 Task: Create a section Code Commanders and in the section, add a milestone Artificial Intelligence Implementation in the project TreatWorks.
Action: Mouse moved to (64, 401)
Screenshot: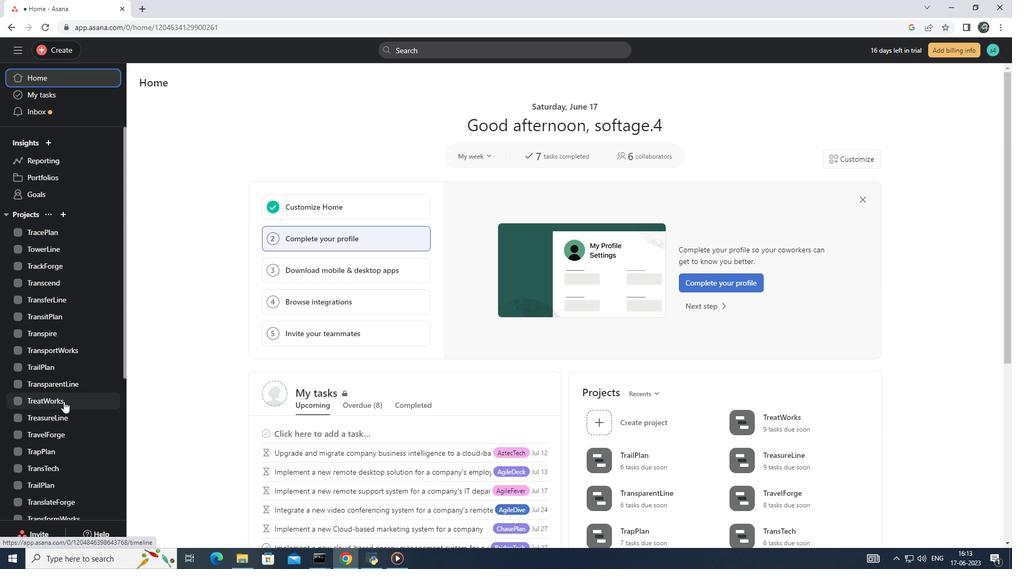 
Action: Mouse pressed left at (64, 401)
Screenshot: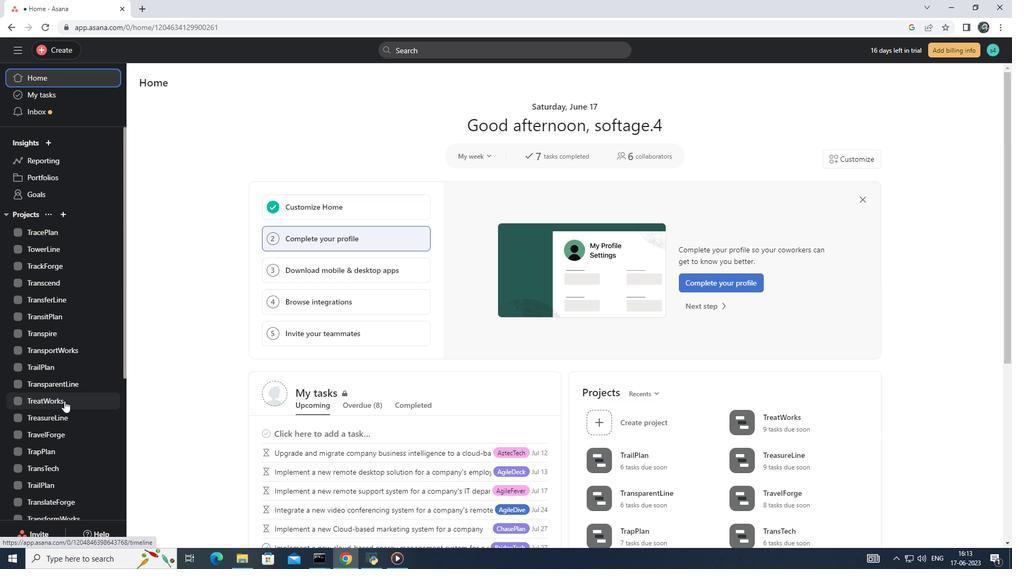 
Action: Mouse moved to (197, 412)
Screenshot: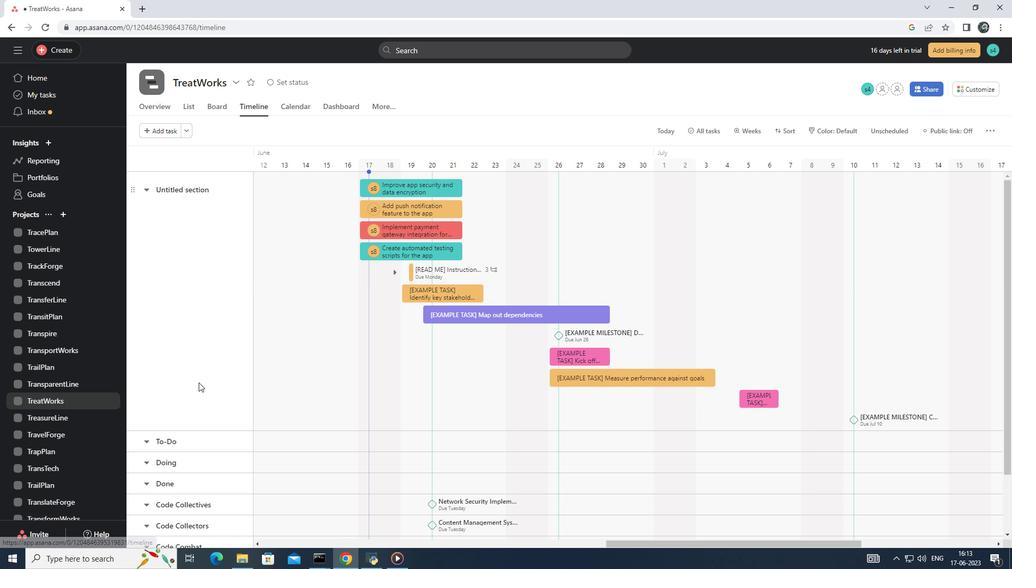 
Action: Mouse scrolled (197, 409) with delta (0, 0)
Screenshot: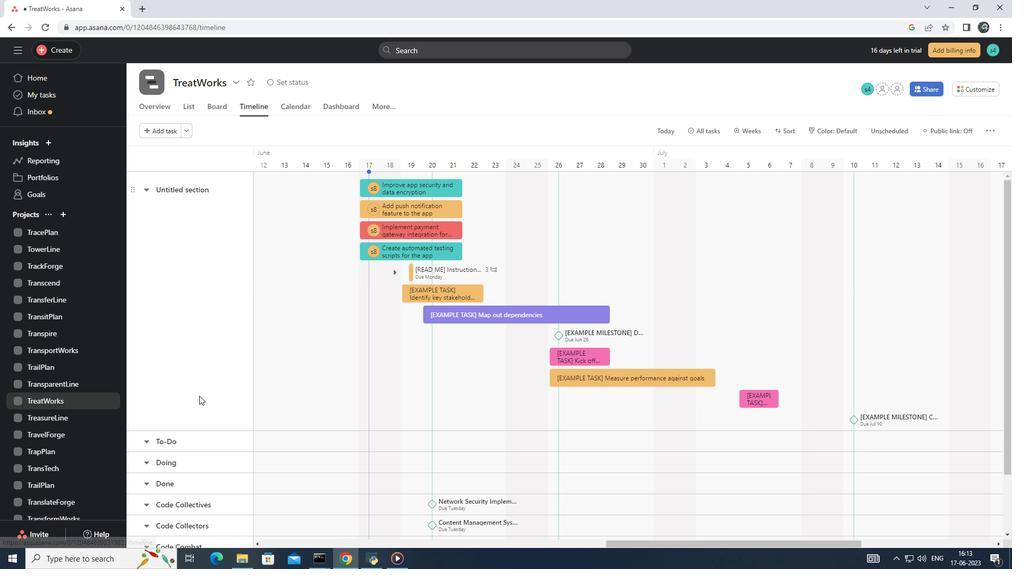 
Action: Mouse moved to (197, 413)
Screenshot: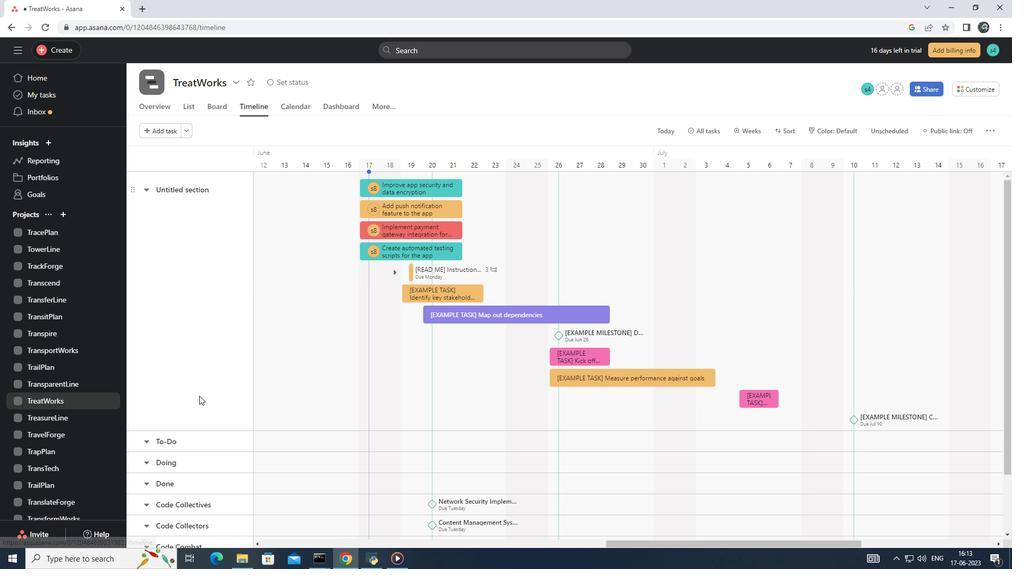 
Action: Mouse scrolled (197, 413) with delta (0, 0)
Screenshot: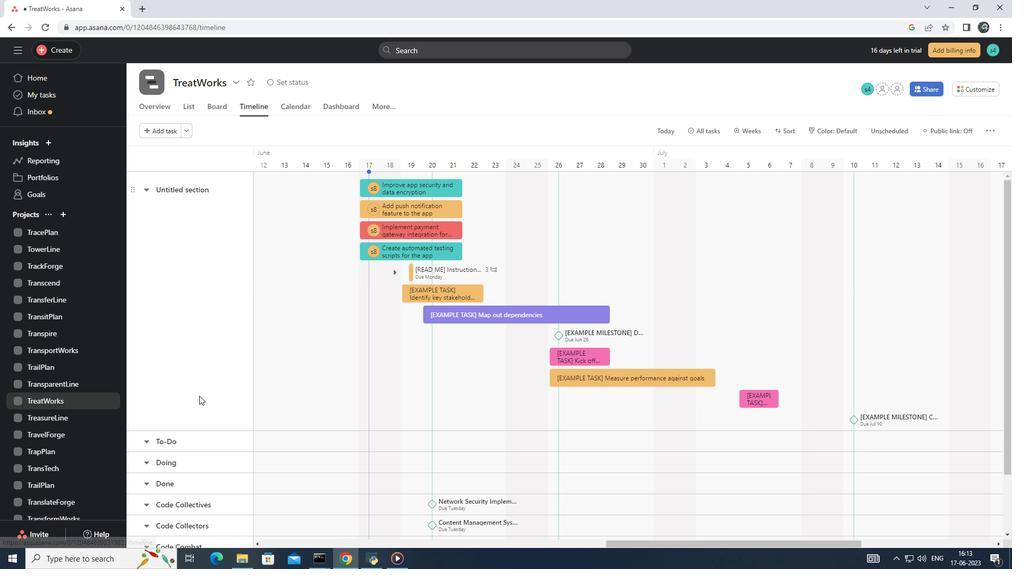 
Action: Mouse moved to (197, 436)
Screenshot: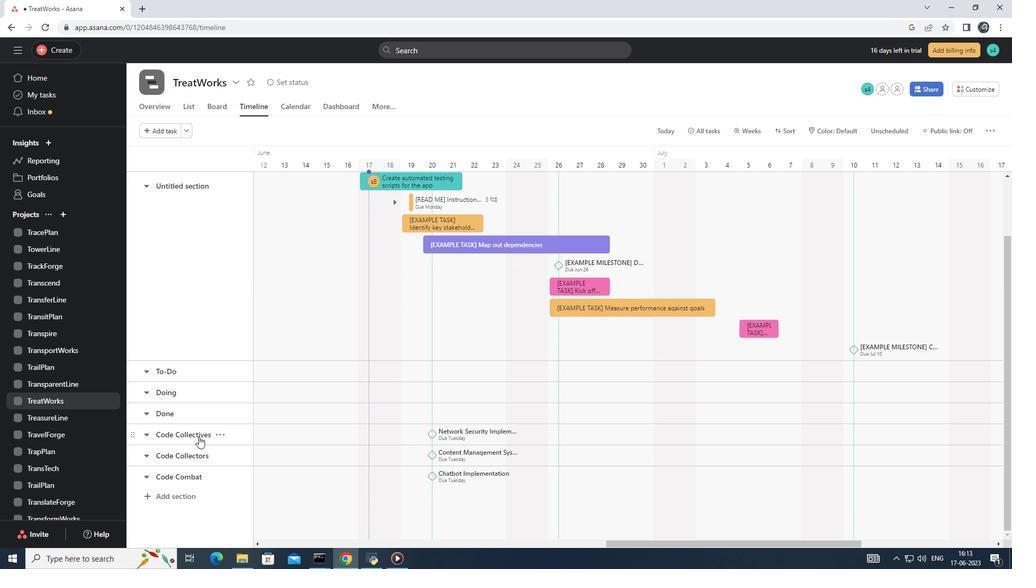 
Action: Mouse scrolled (198, 436) with delta (0, 0)
Screenshot: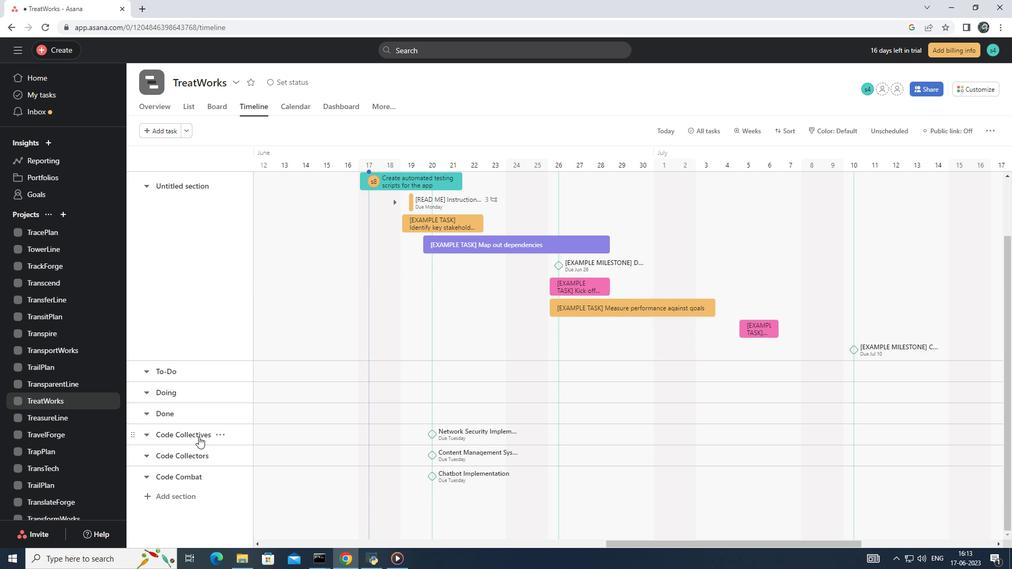 
Action: Mouse moved to (181, 497)
Screenshot: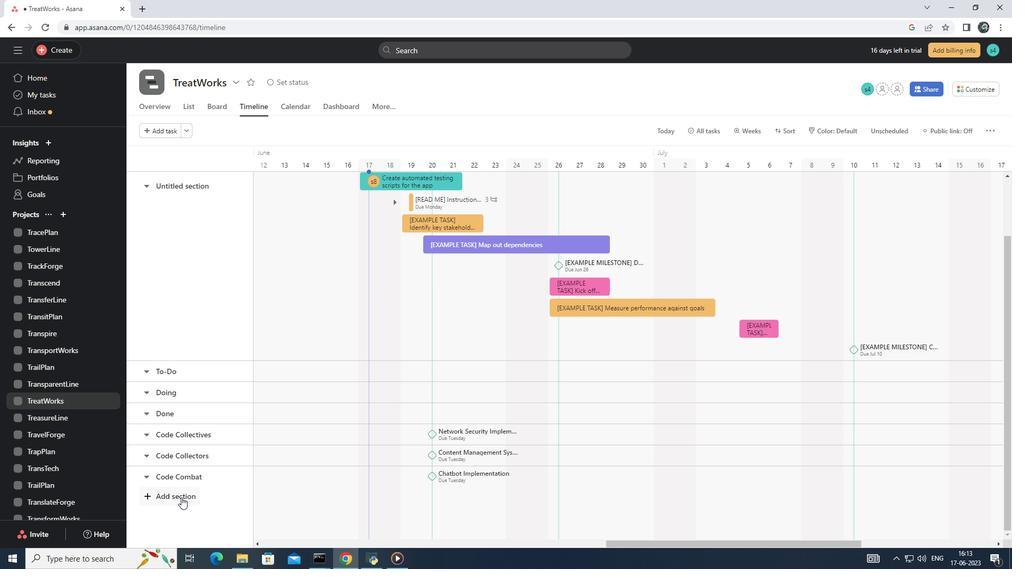 
Action: Mouse pressed left at (181, 497)
Screenshot: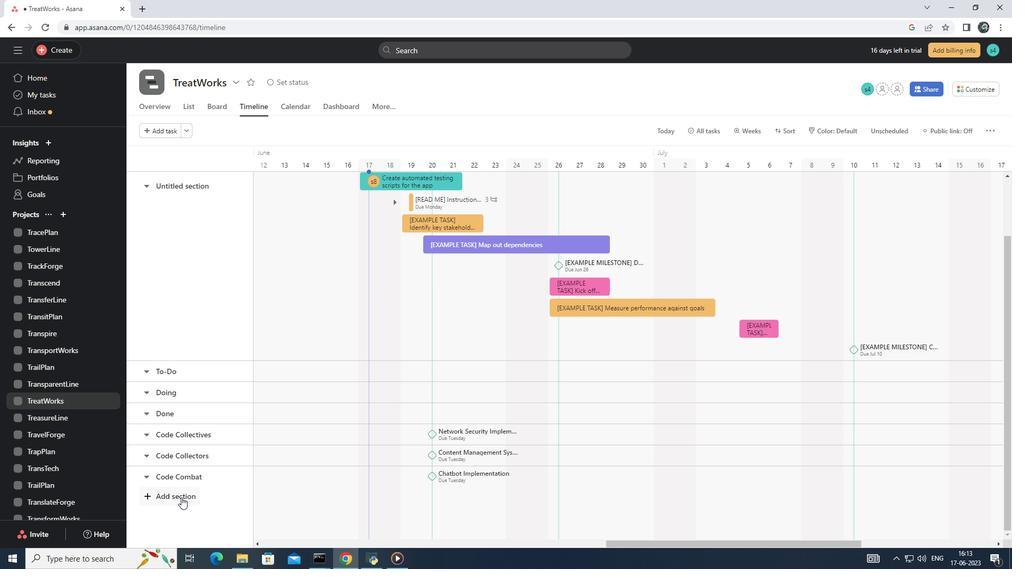 
Action: Mouse moved to (180, 505)
Screenshot: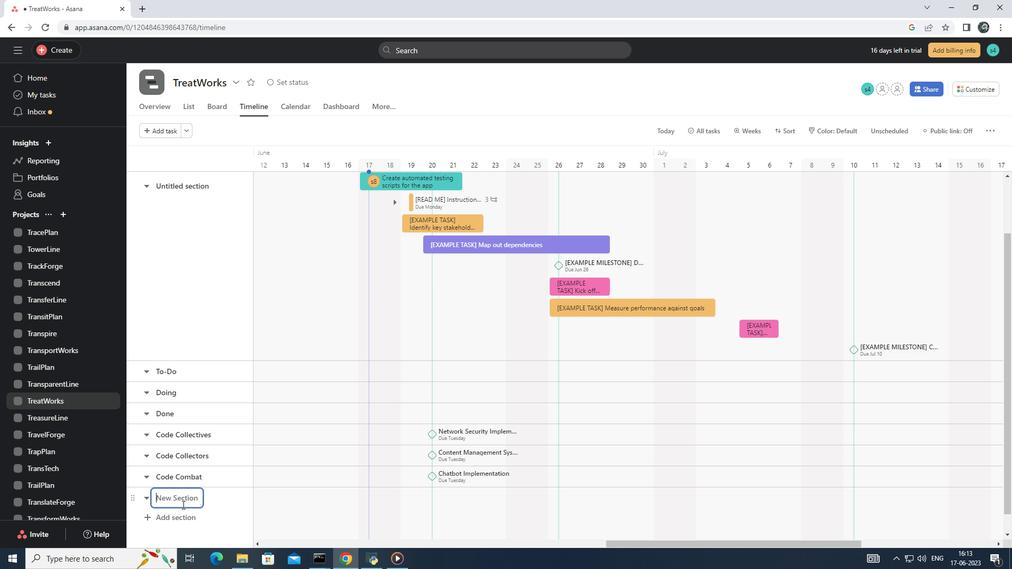 
Action: Mouse pressed left at (180, 505)
Screenshot: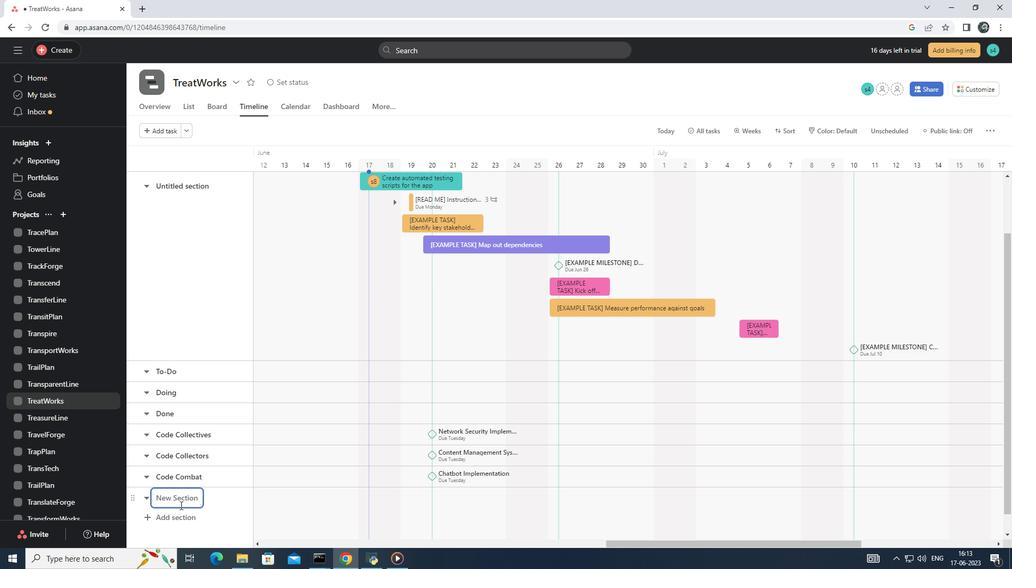 
Action: Mouse moved to (180, 505)
Screenshot: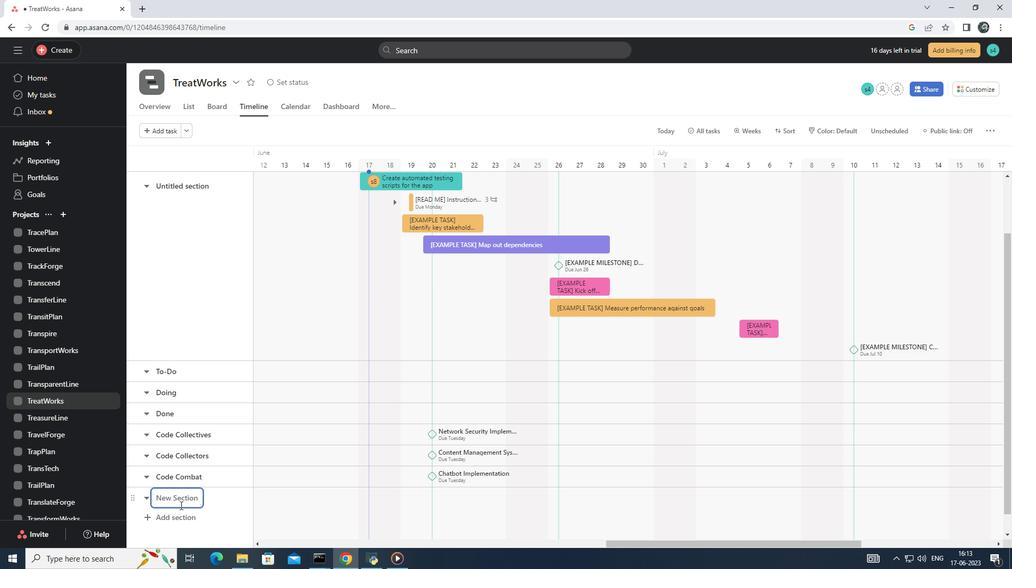 
Action: Key pressed <Key.shift>Code<Key.space><Key.shift>Commanders<Key.enter>
Screenshot: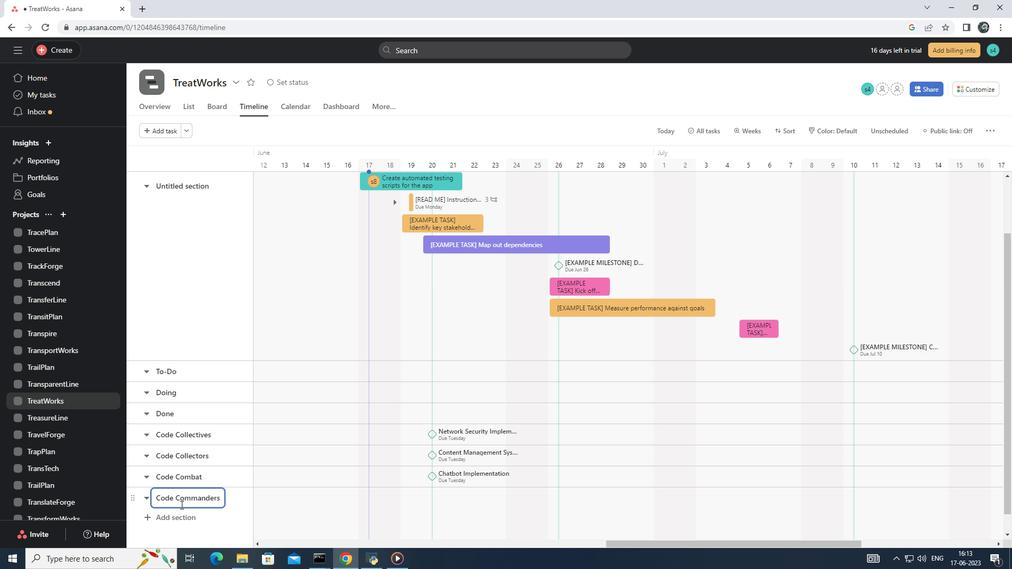 
Action: Mouse moved to (348, 498)
Screenshot: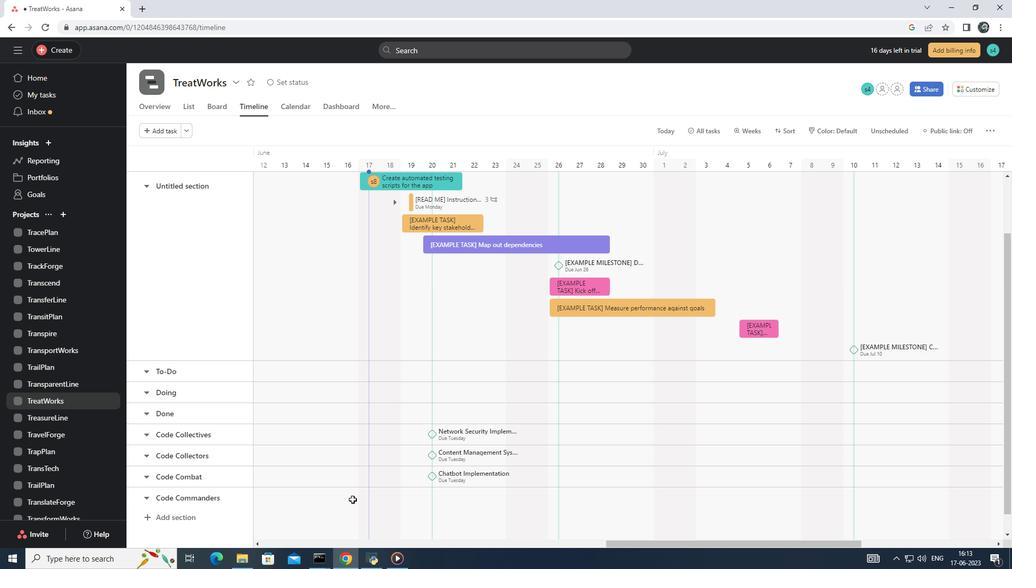 
Action: Mouse pressed left at (348, 498)
Screenshot: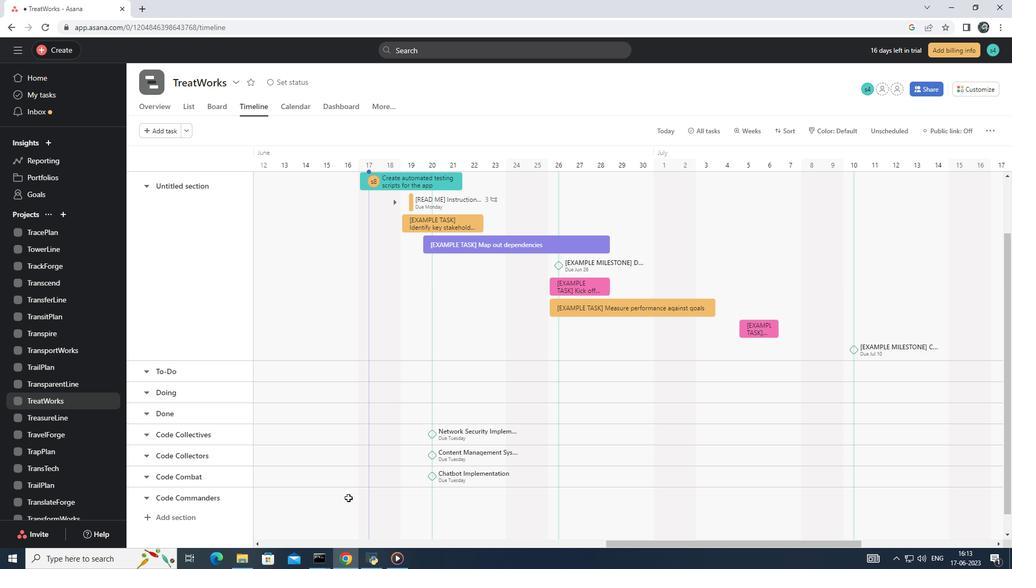 
Action: Key pressed <Key.shift>Artificial<Key.space><Key.shift>Intelligence<Key.space><Key.shift>I,<Key.backspace>mplementation<Key.enter>
Screenshot: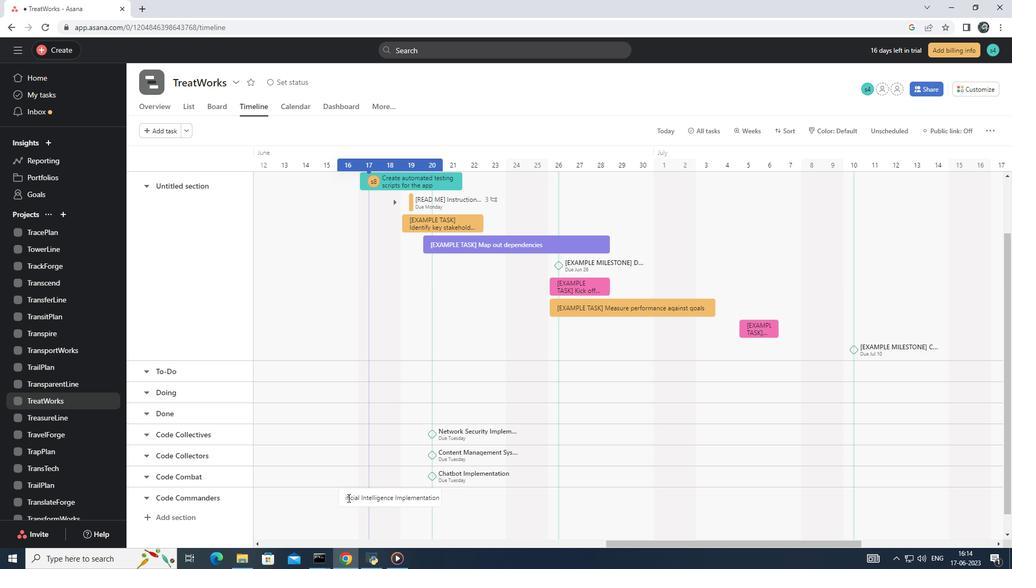 
Action: Mouse moved to (370, 495)
Screenshot: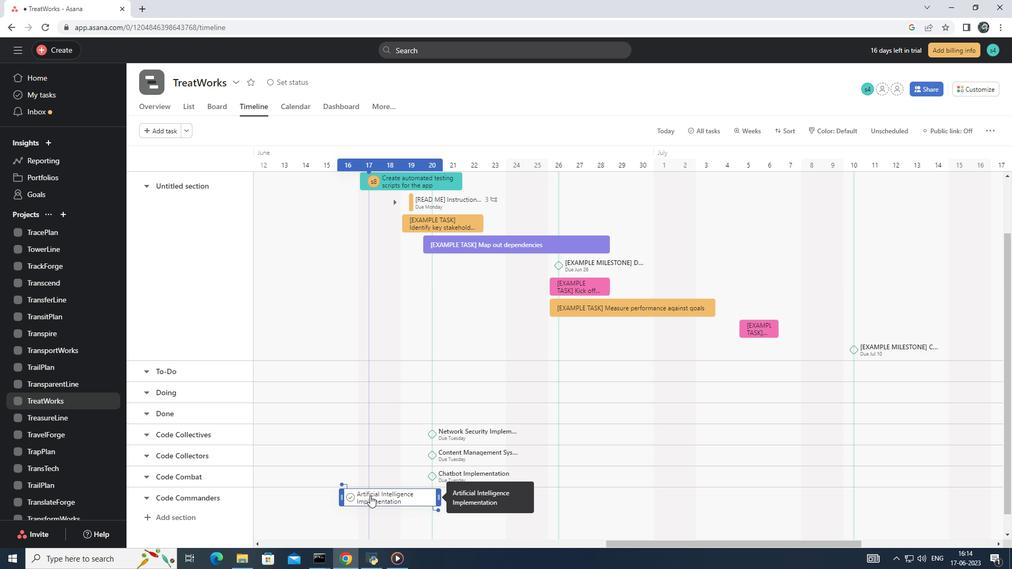 
Action: Mouse pressed right at (370, 495)
Screenshot: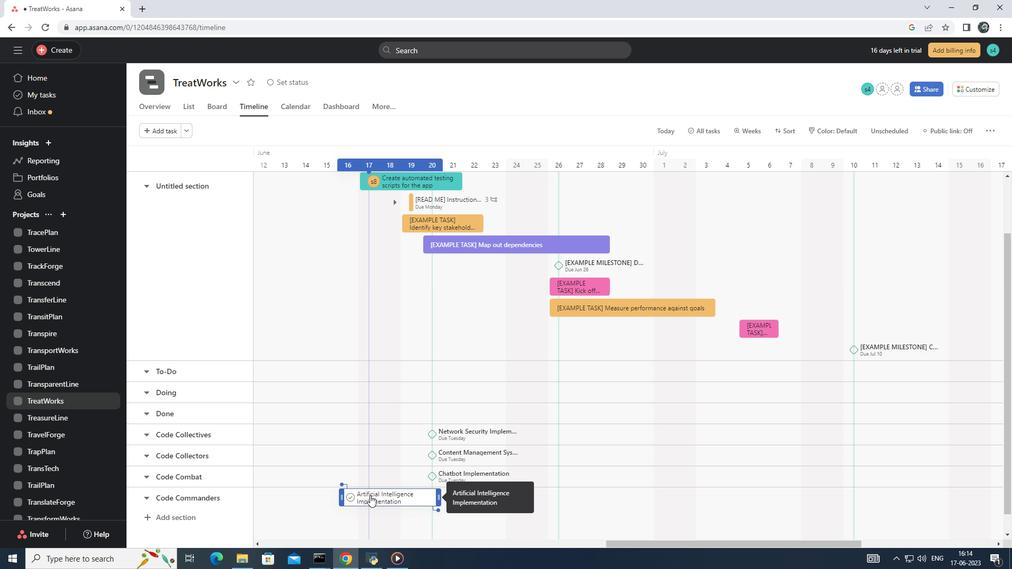 
Action: Mouse moved to (392, 441)
Screenshot: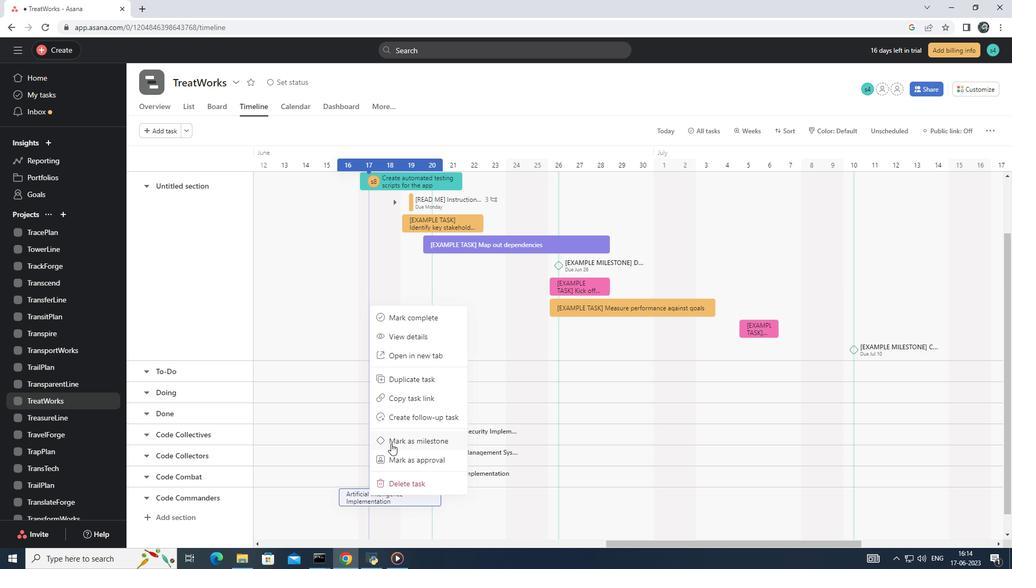 
Action: Mouse pressed left at (392, 441)
Screenshot: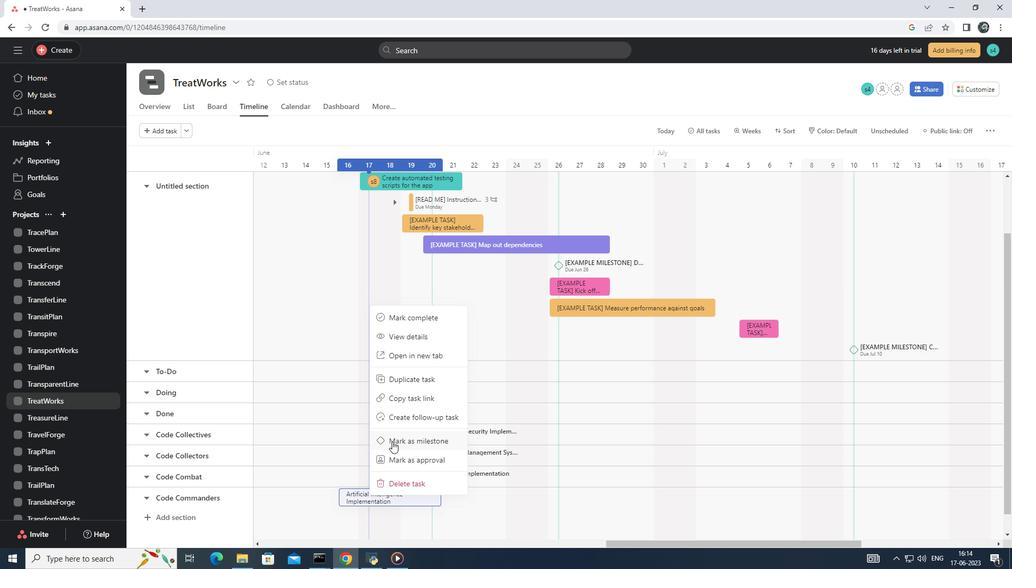 
